 Task: Add seo description"The SEO site description represents your homepage".
Action: Mouse moved to (673, 171)
Screenshot: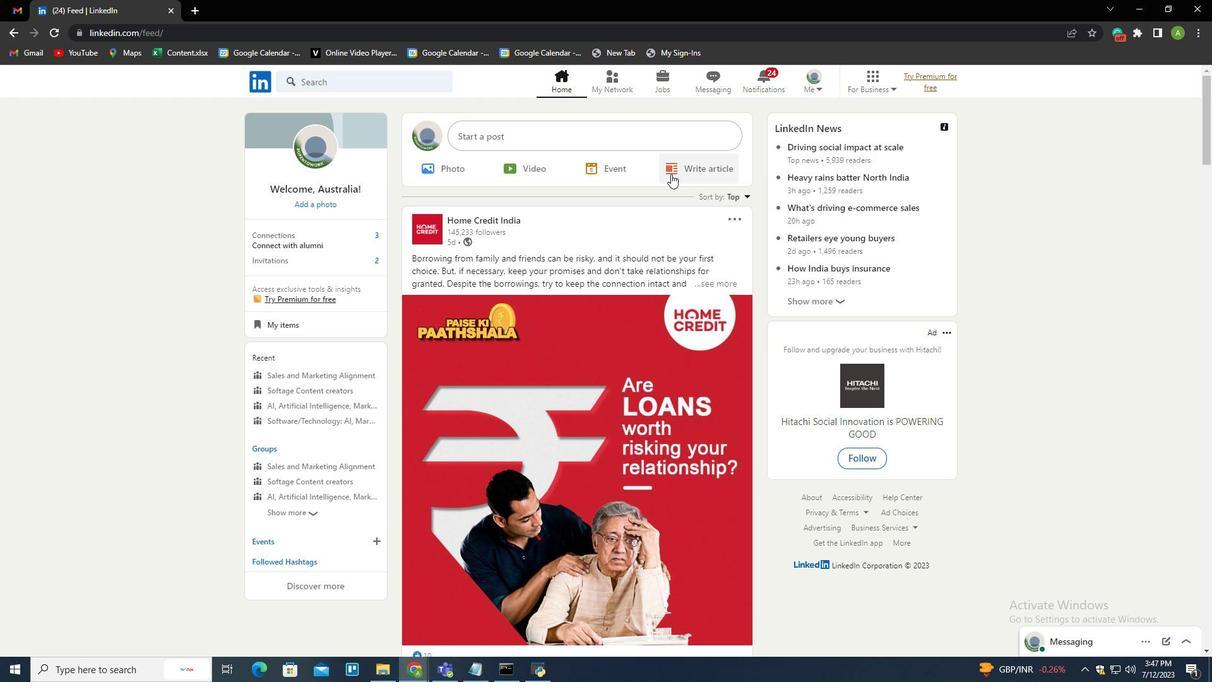 
Action: Mouse pressed left at (673, 171)
Screenshot: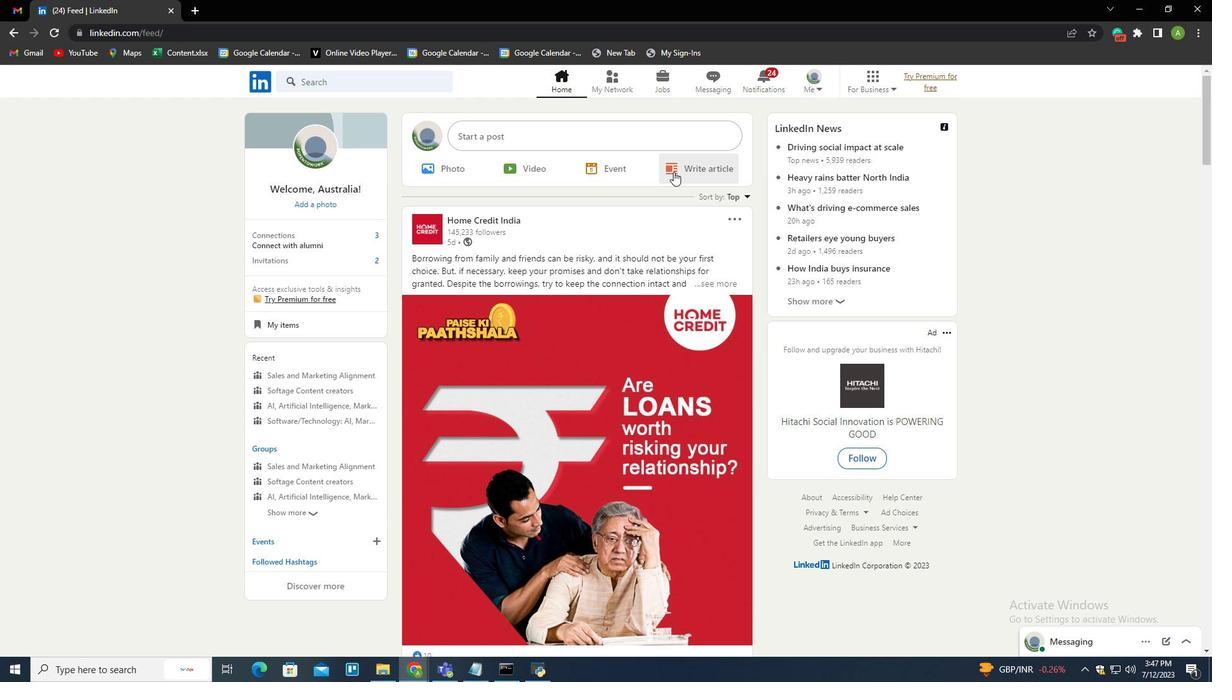 
Action: Mouse moved to (325, 115)
Screenshot: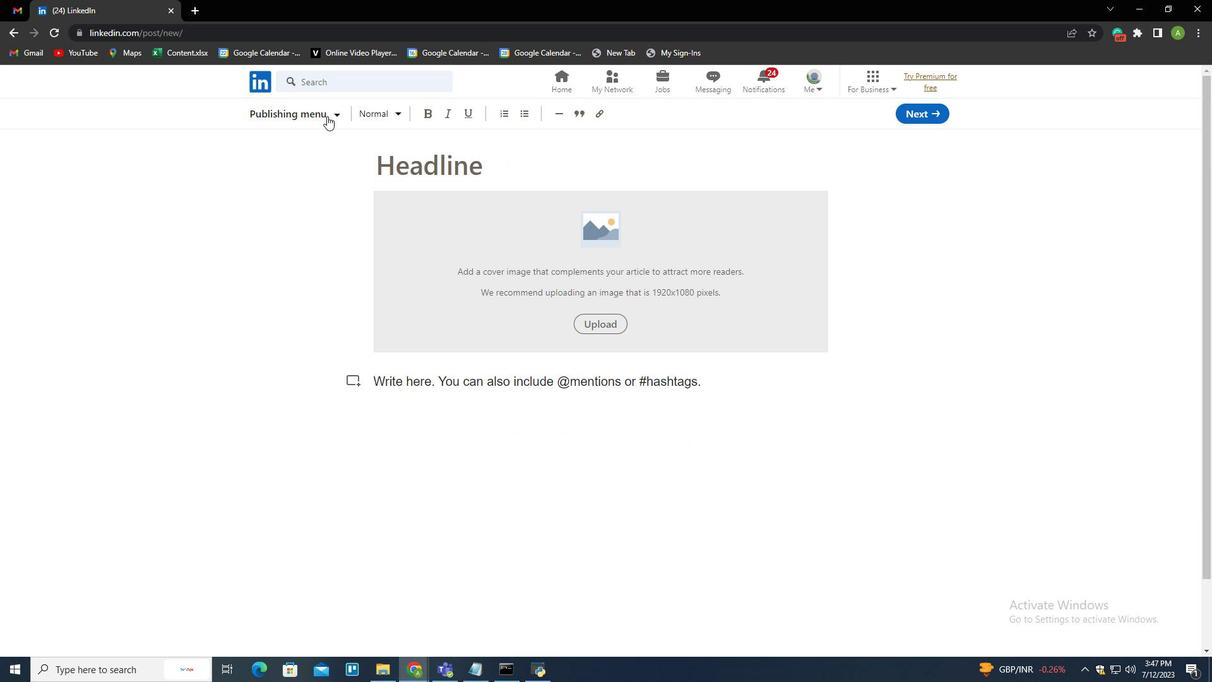 
Action: Mouse pressed left at (325, 115)
Screenshot: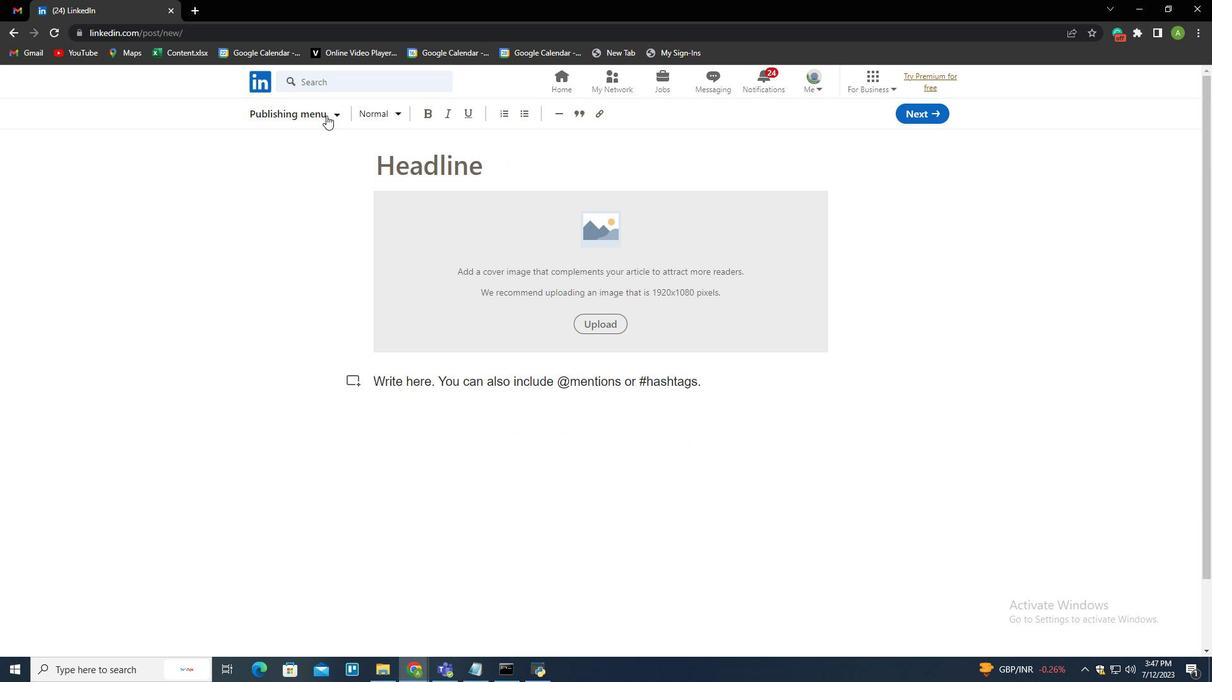 
Action: Mouse moved to (287, 227)
Screenshot: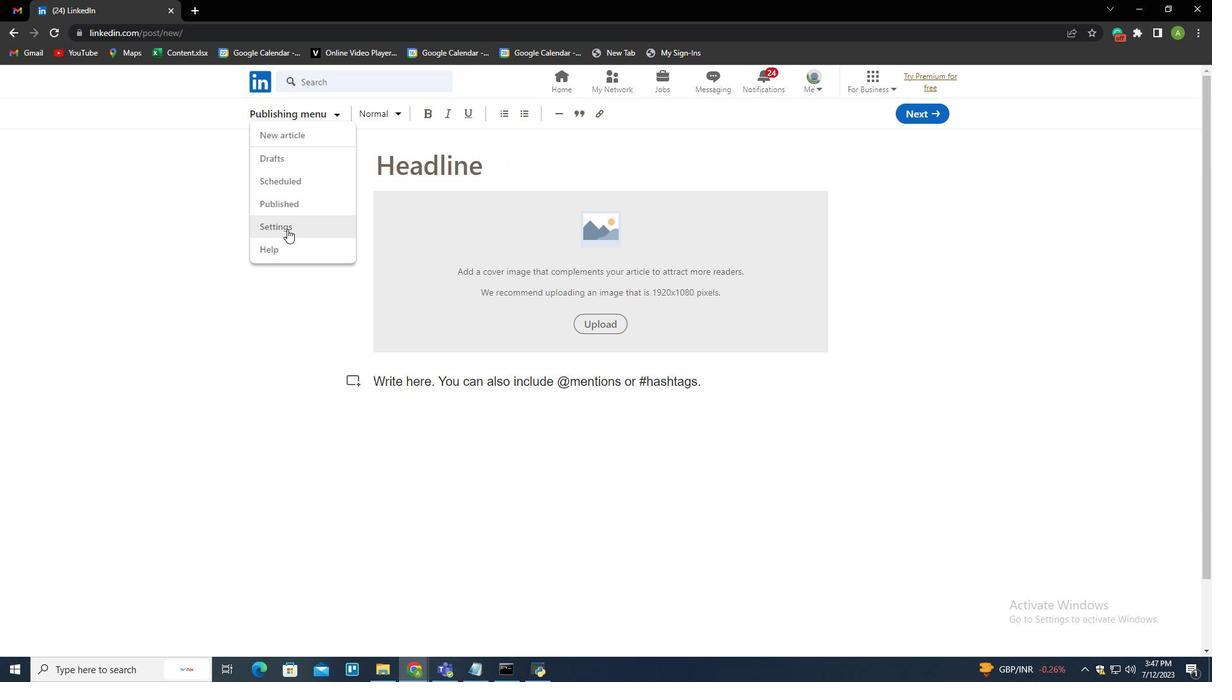 
Action: Mouse pressed left at (287, 227)
Screenshot: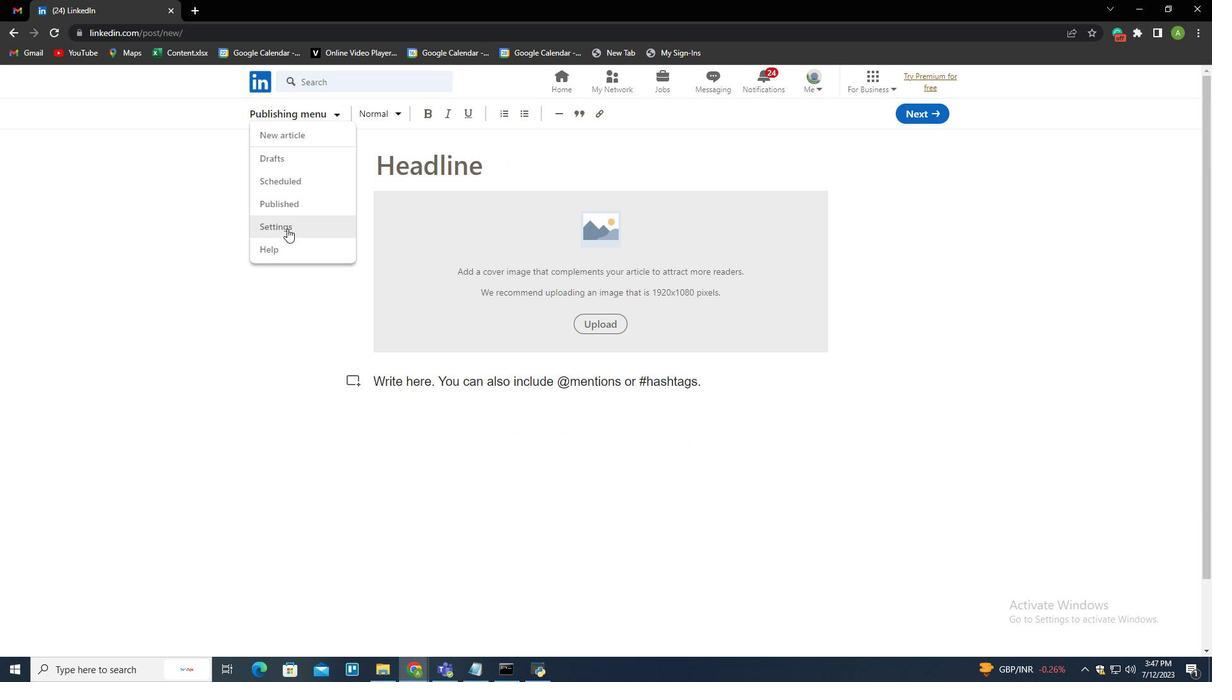 
Action: Mouse moved to (449, 291)
Screenshot: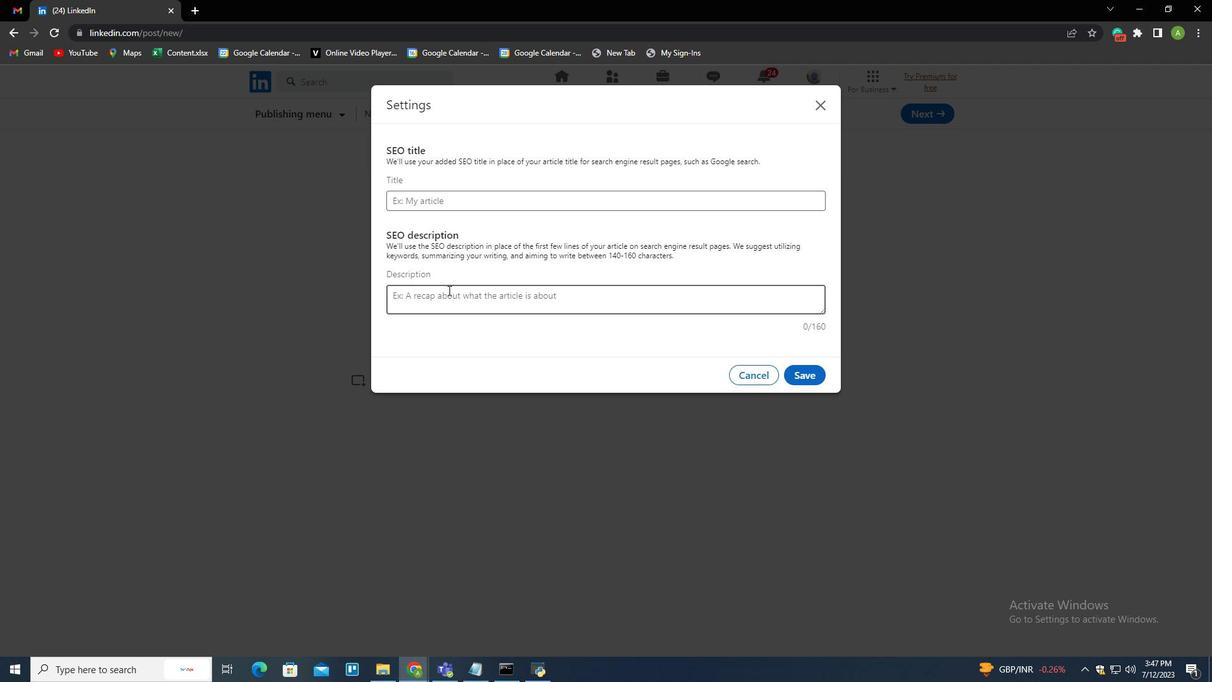 
Action: Mouse pressed left at (449, 291)
Screenshot: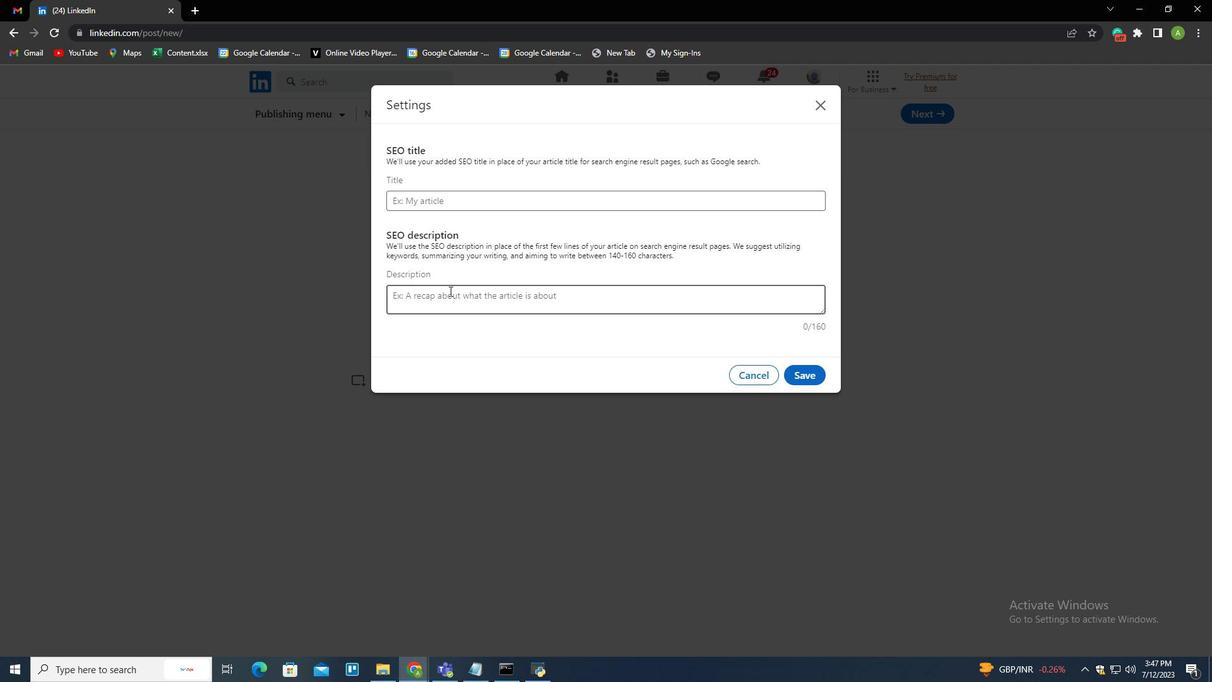 
Action: Mouse moved to (450, 291)
Screenshot: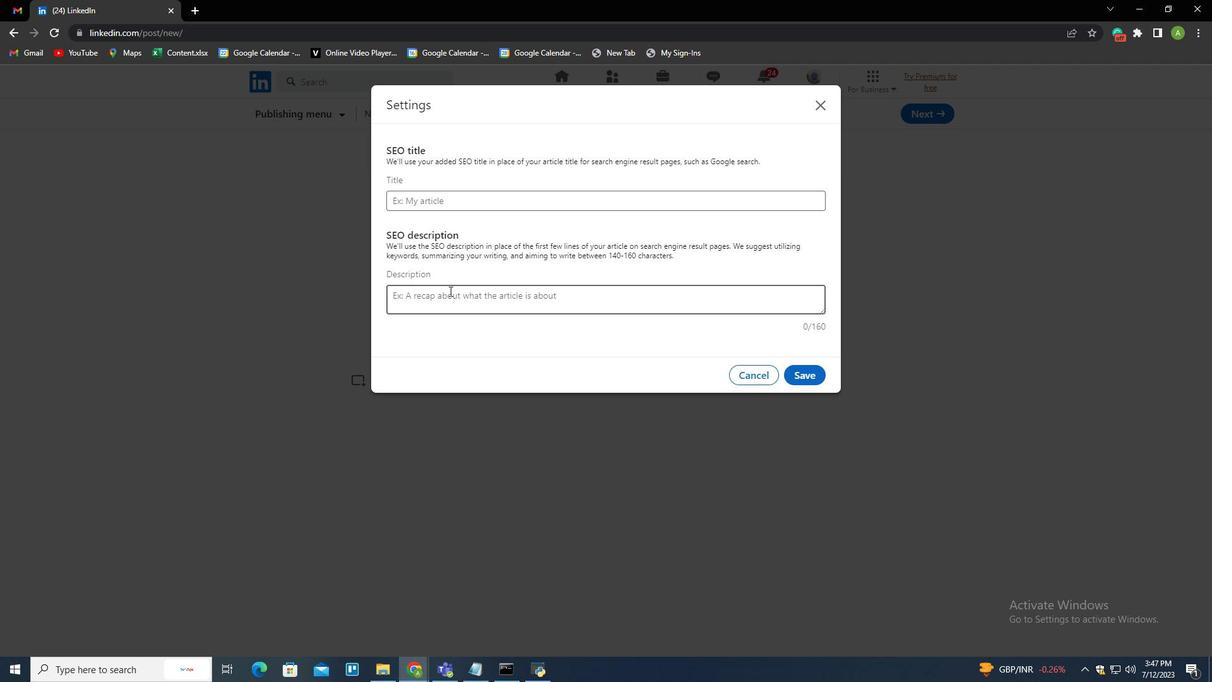 
Action: Key pressed <Key.shift>The<Key.space><Key.shift>SEO<Key.space>site<Key.space>description<Key.space>represents<Key.space>your<Key.space>homepage
Screenshot: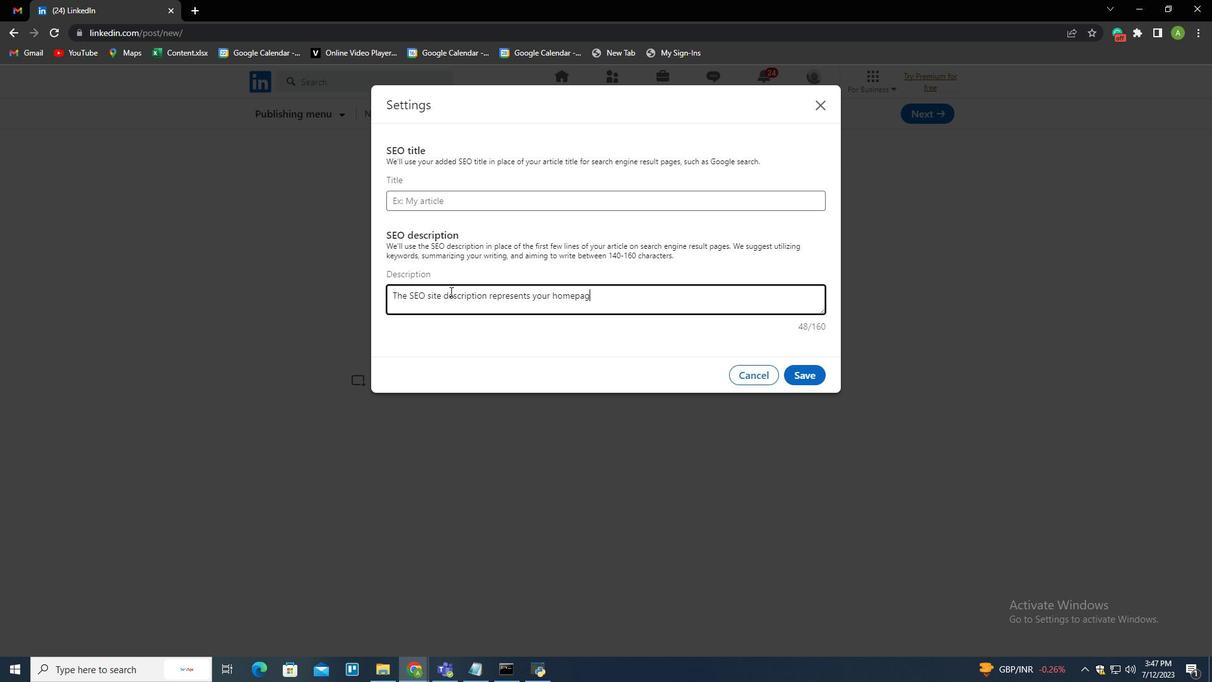 
Action: Mouse moved to (599, 385)
Screenshot: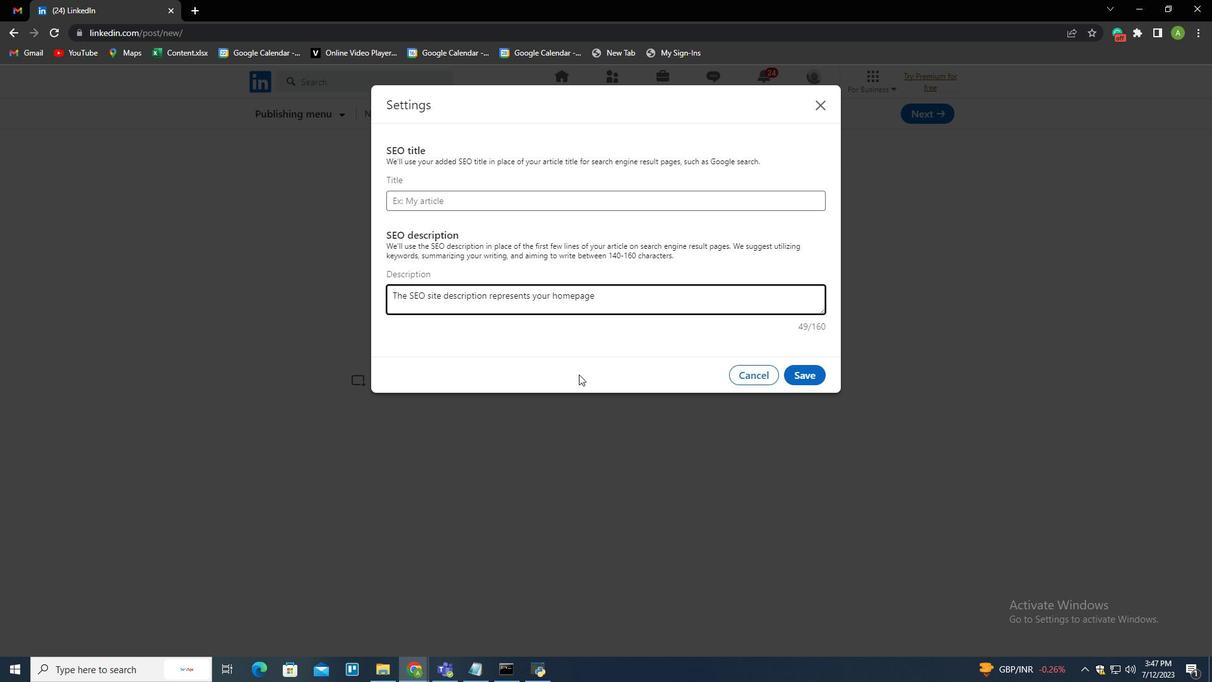 
